 Task: Change the option "When to raise the interface" in the Qt interface to audio.
Action: Mouse moved to (147, 126)
Screenshot: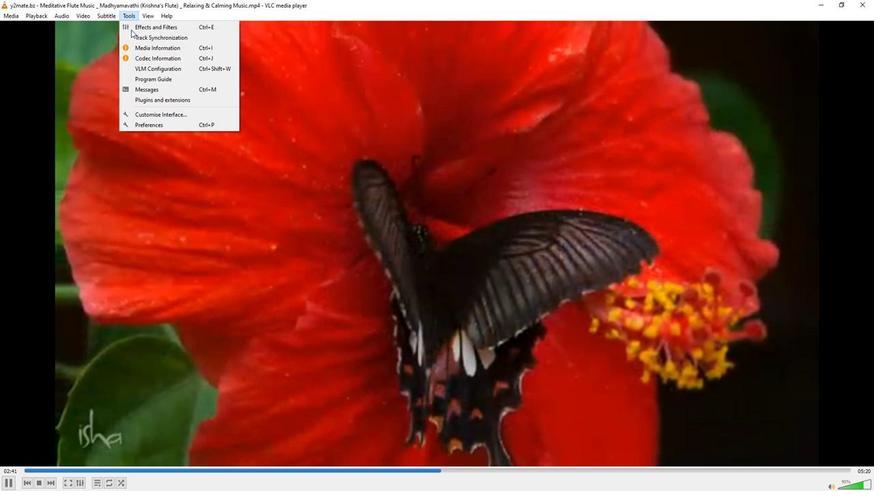 
Action: Mouse pressed left at (147, 126)
Screenshot: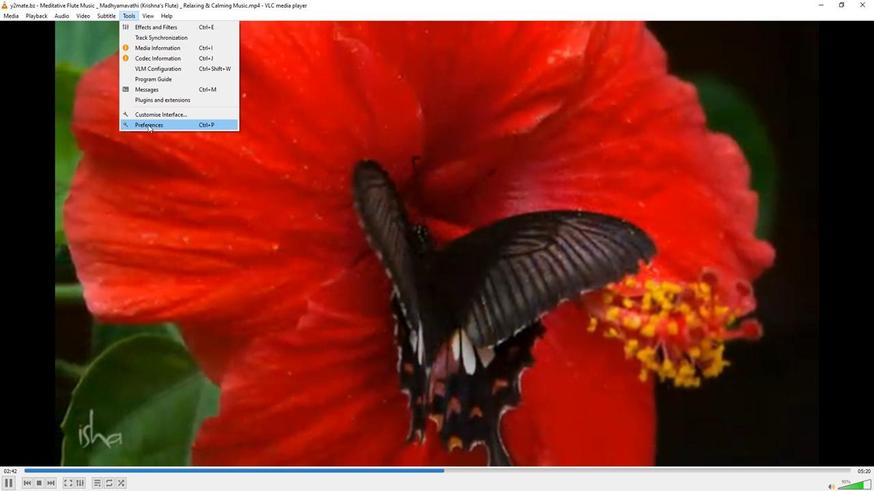 
Action: Mouse moved to (288, 398)
Screenshot: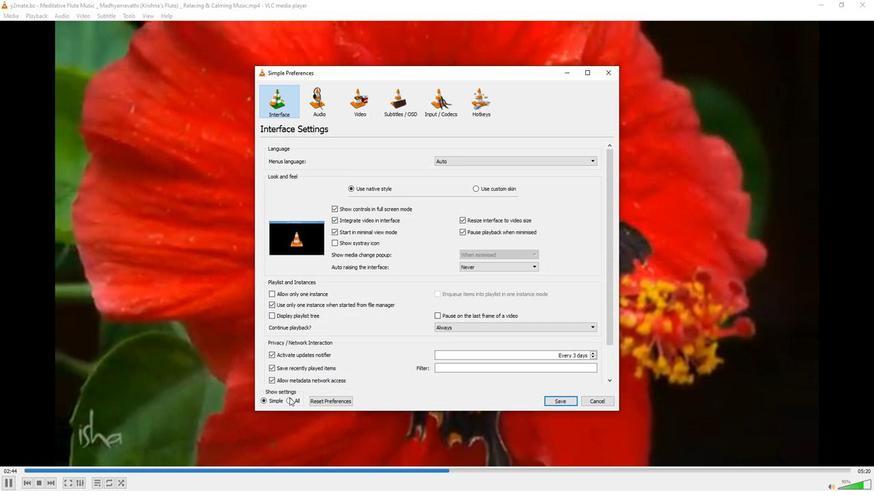 
Action: Mouse pressed left at (288, 398)
Screenshot: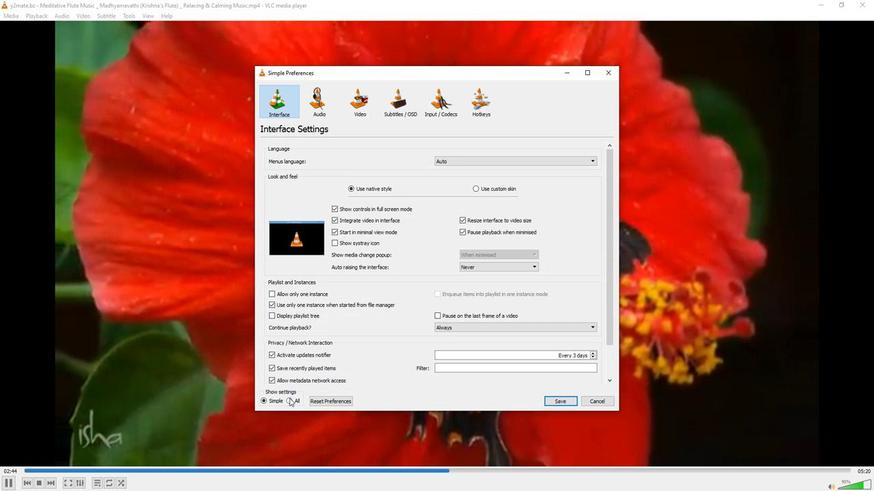 
Action: Mouse moved to (274, 360)
Screenshot: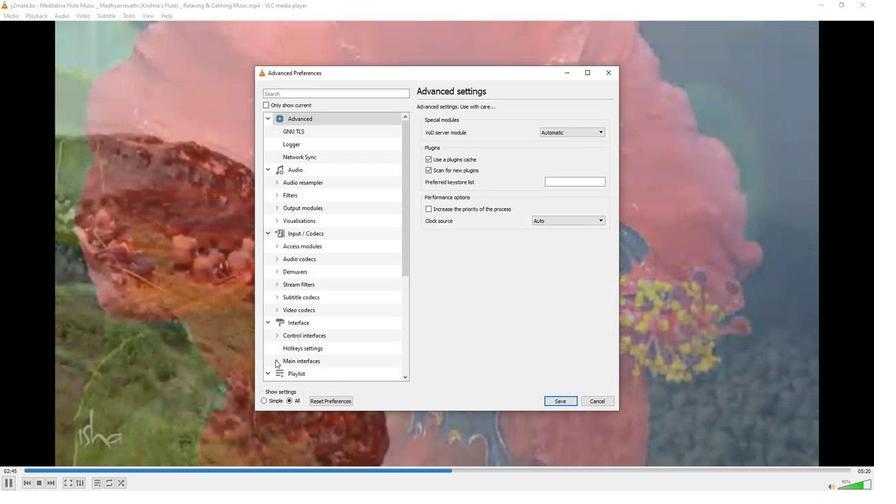 
Action: Mouse pressed left at (274, 360)
Screenshot: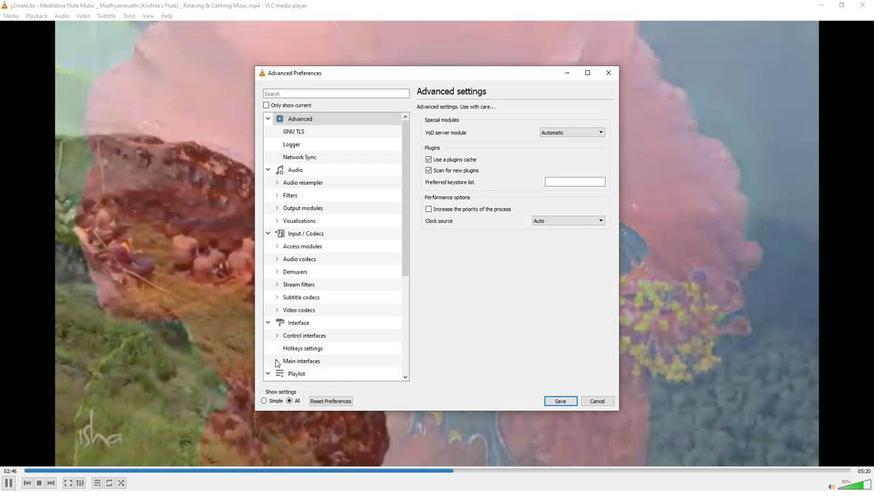 
Action: Mouse moved to (282, 325)
Screenshot: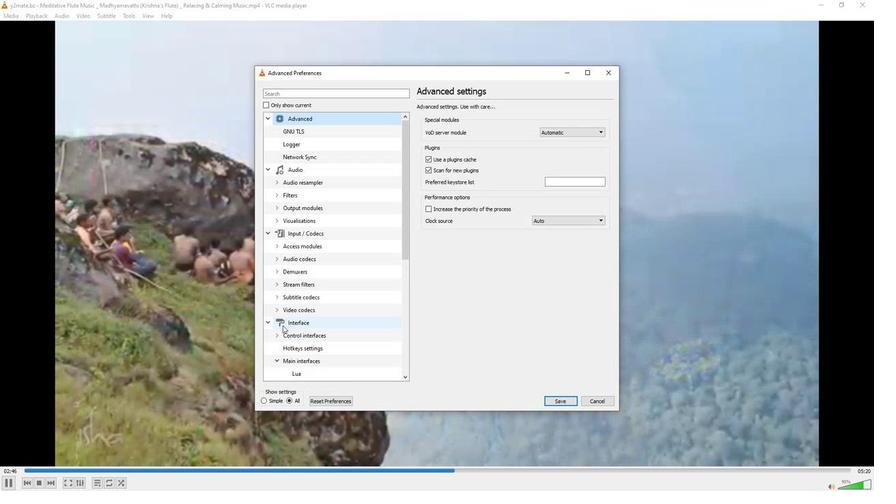 
Action: Mouse scrolled (282, 325) with delta (0, 0)
Screenshot: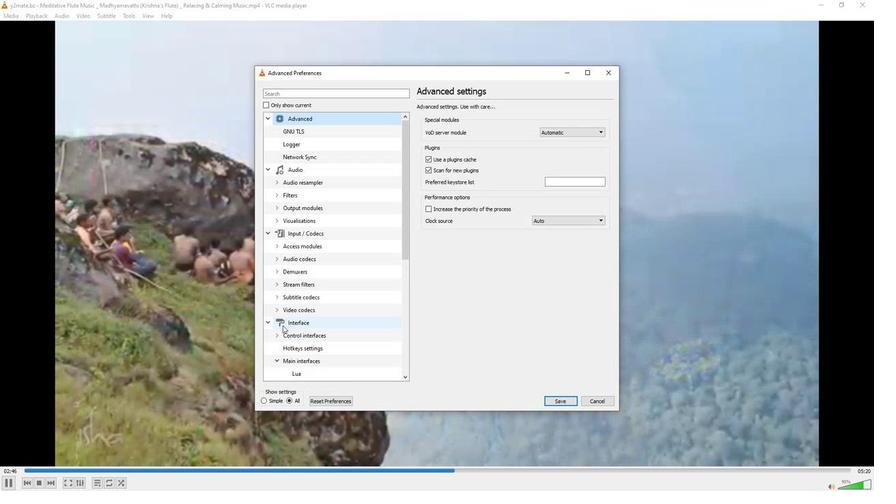 
Action: Mouse moved to (300, 348)
Screenshot: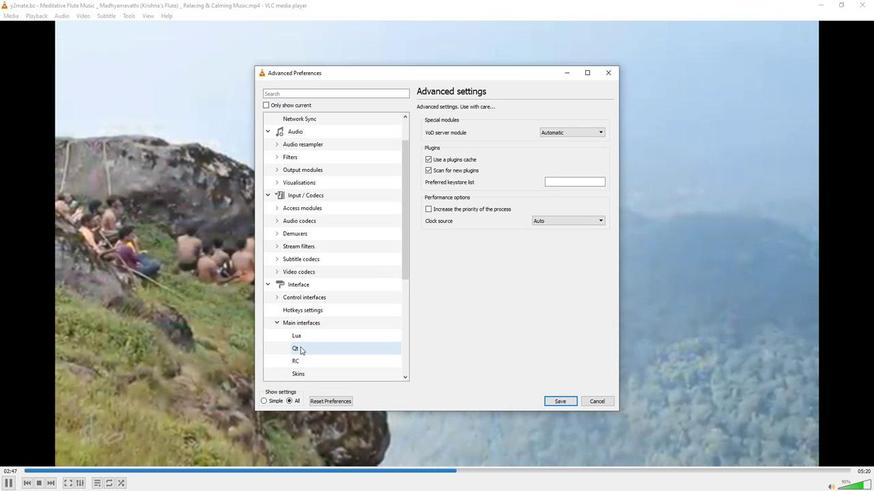 
Action: Mouse pressed left at (300, 348)
Screenshot: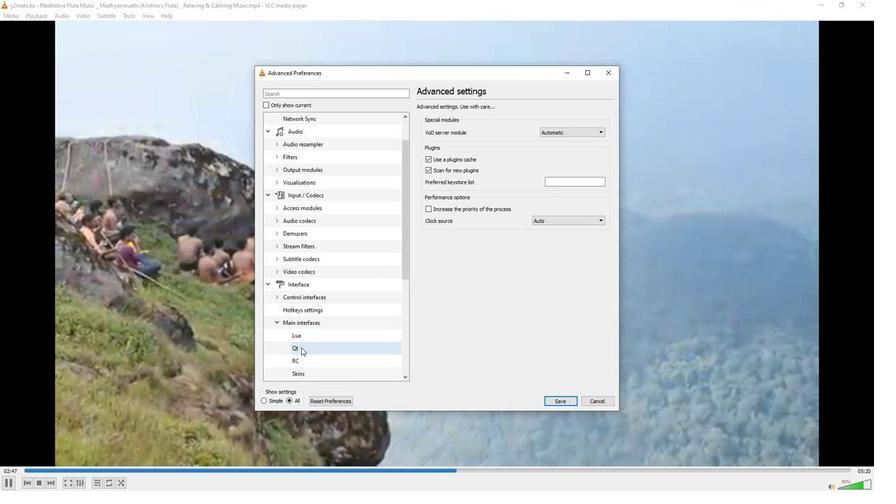 
Action: Mouse moved to (521, 293)
Screenshot: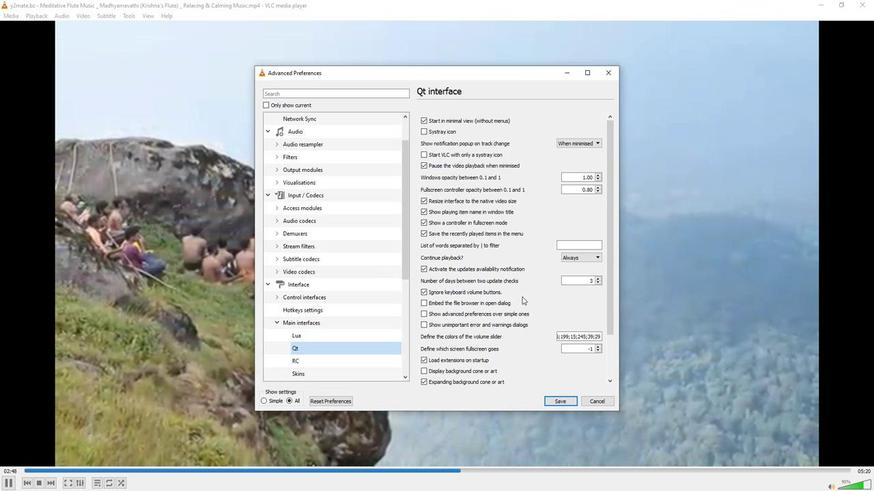 
Action: Mouse scrolled (521, 292) with delta (0, 0)
Screenshot: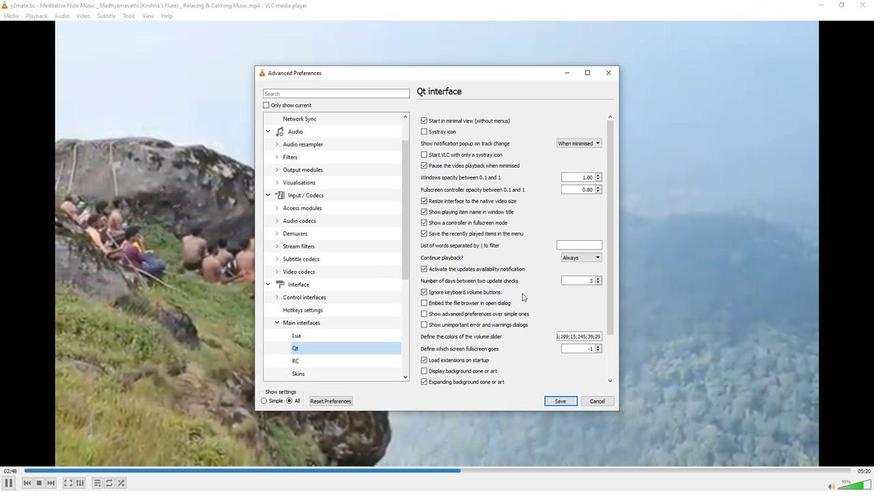 
Action: Mouse scrolled (521, 292) with delta (0, 0)
Screenshot: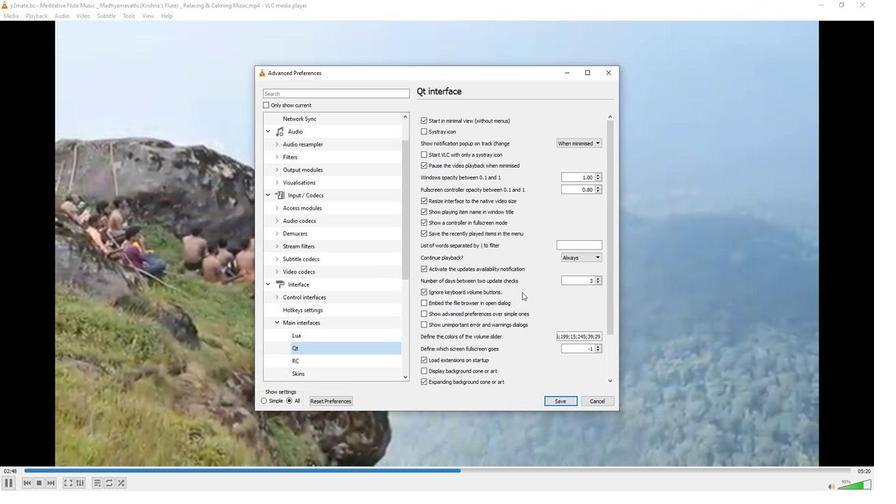 
Action: Mouse scrolled (521, 292) with delta (0, 0)
Screenshot: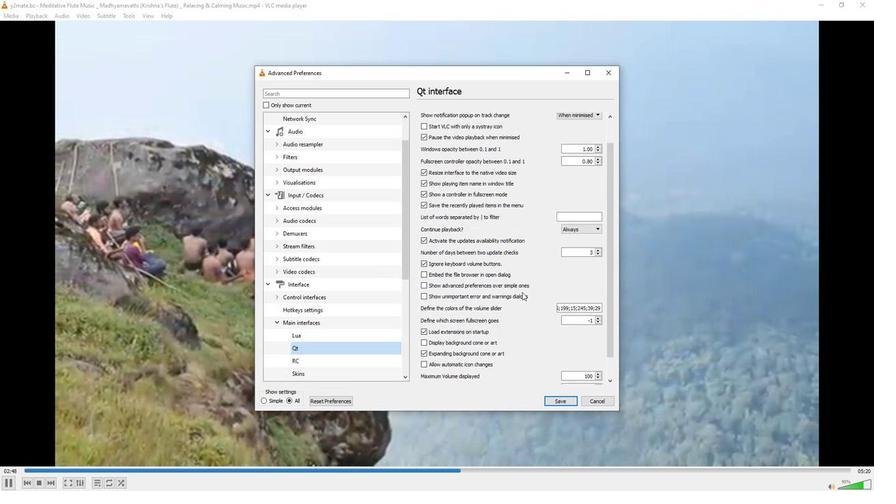 
Action: Mouse scrolled (521, 292) with delta (0, 0)
Screenshot: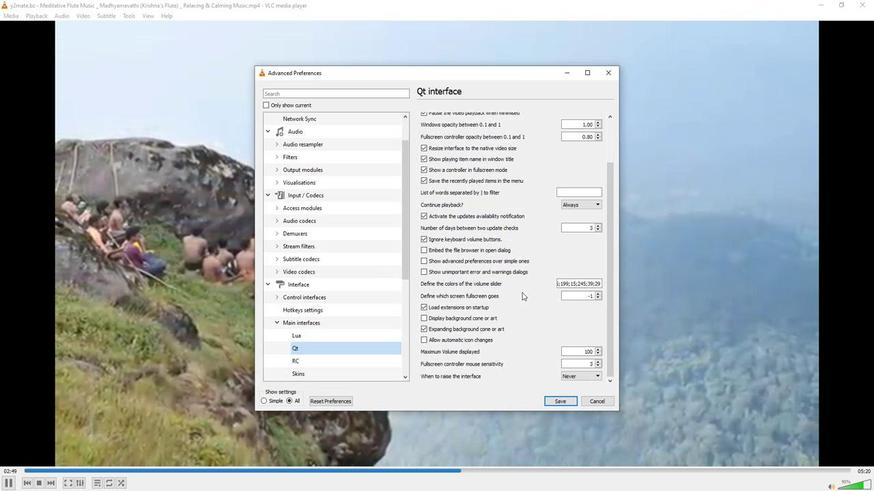 
Action: Mouse moved to (595, 376)
Screenshot: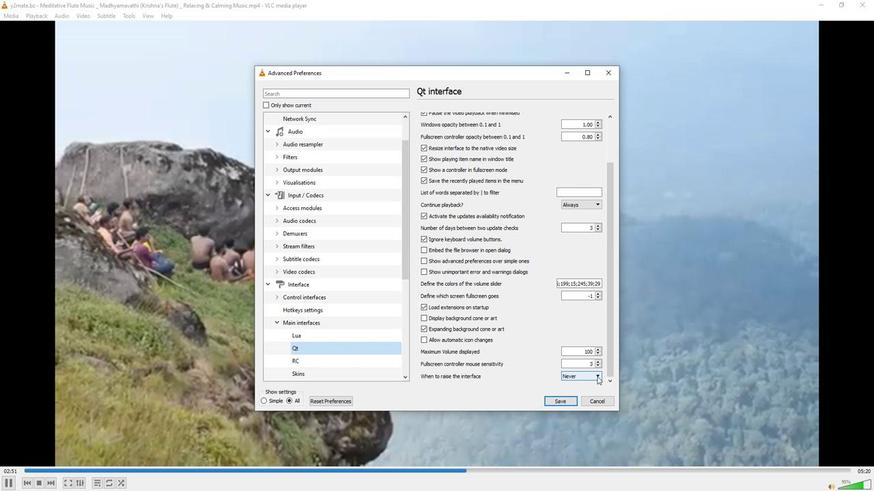 
Action: Mouse pressed left at (595, 376)
Screenshot: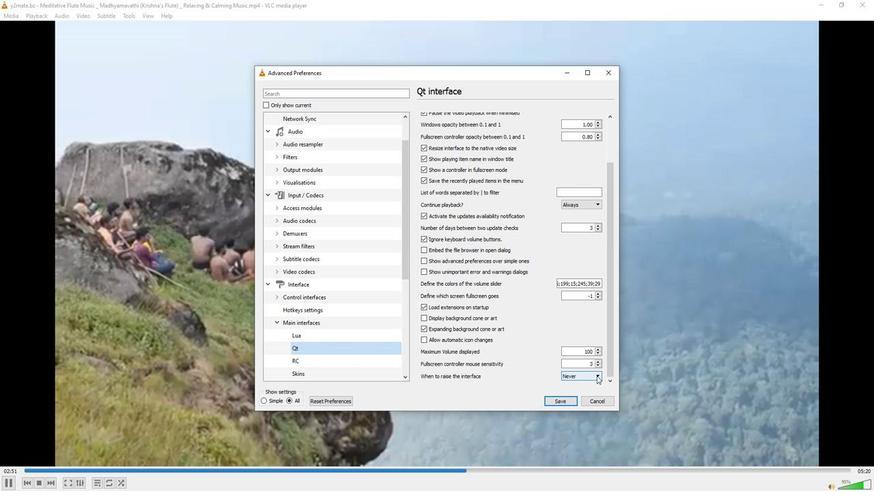 
Action: Mouse moved to (565, 397)
Screenshot: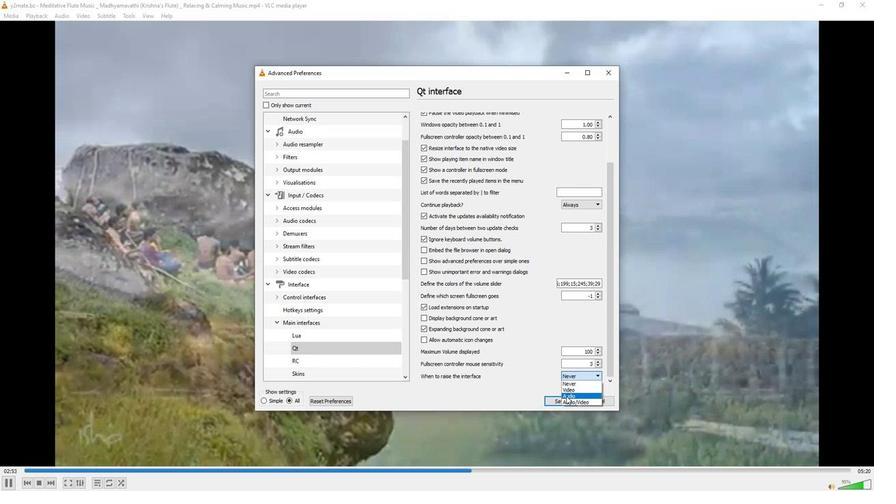 
Action: Mouse pressed left at (565, 397)
Screenshot: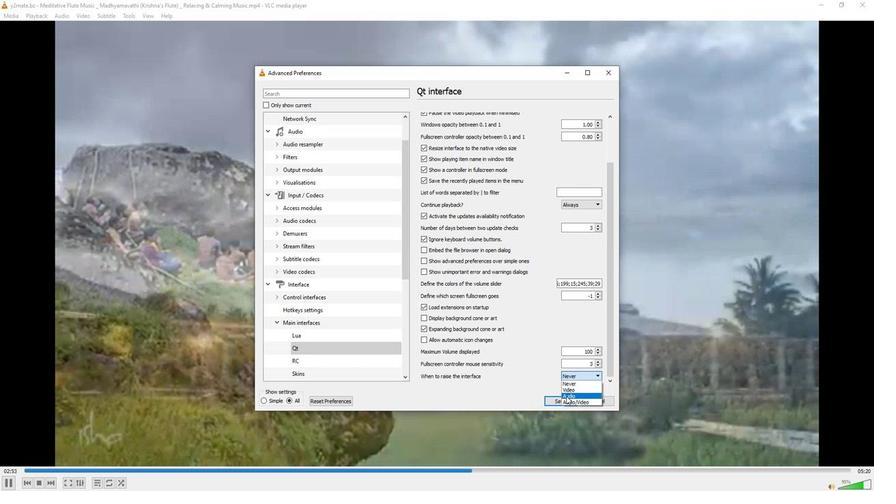 
Action: Mouse moved to (558, 396)
Screenshot: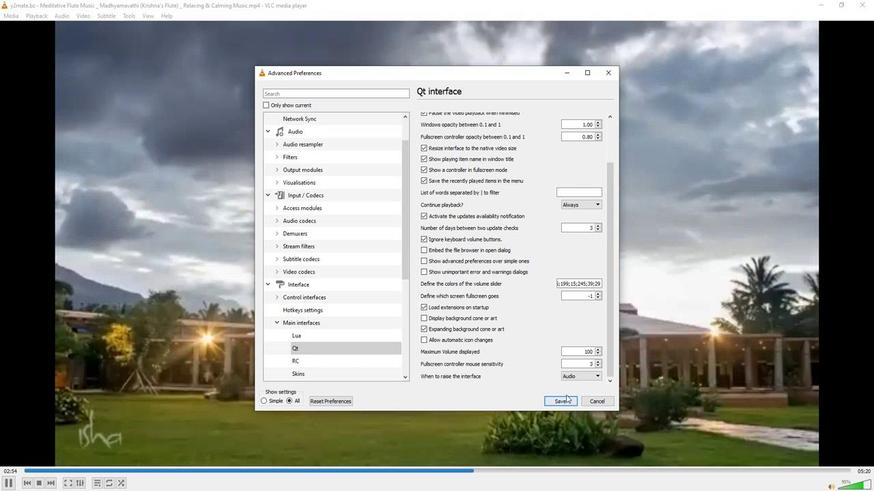 
